 Task: Create a blank project AgileGator with privacy Public and default view as List and in the team Taskers . Create three sections in the project as To-Do, Doing and Done
Action: Mouse moved to (726, 451)
Screenshot: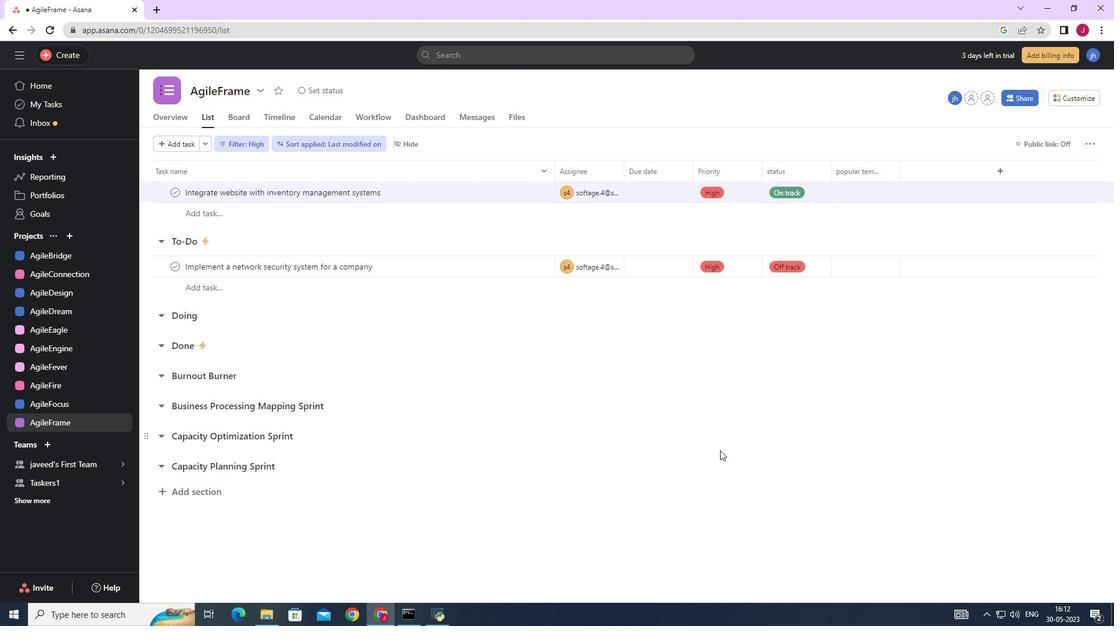 
Action: Mouse scrolled (726, 452) with delta (0, 0)
Screenshot: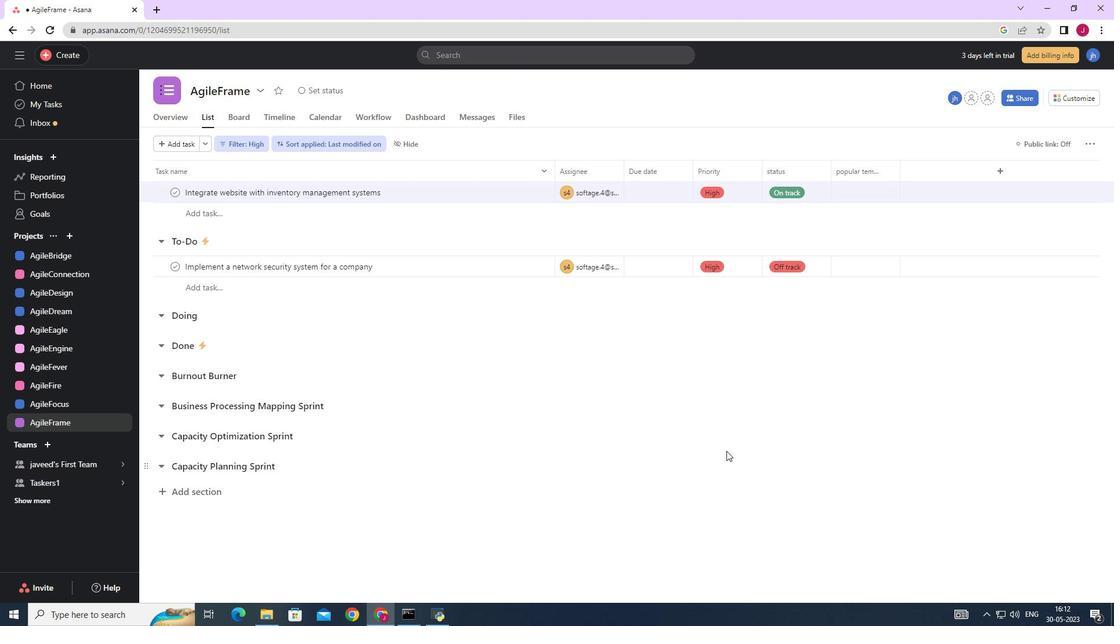 
Action: Mouse scrolled (726, 452) with delta (0, 0)
Screenshot: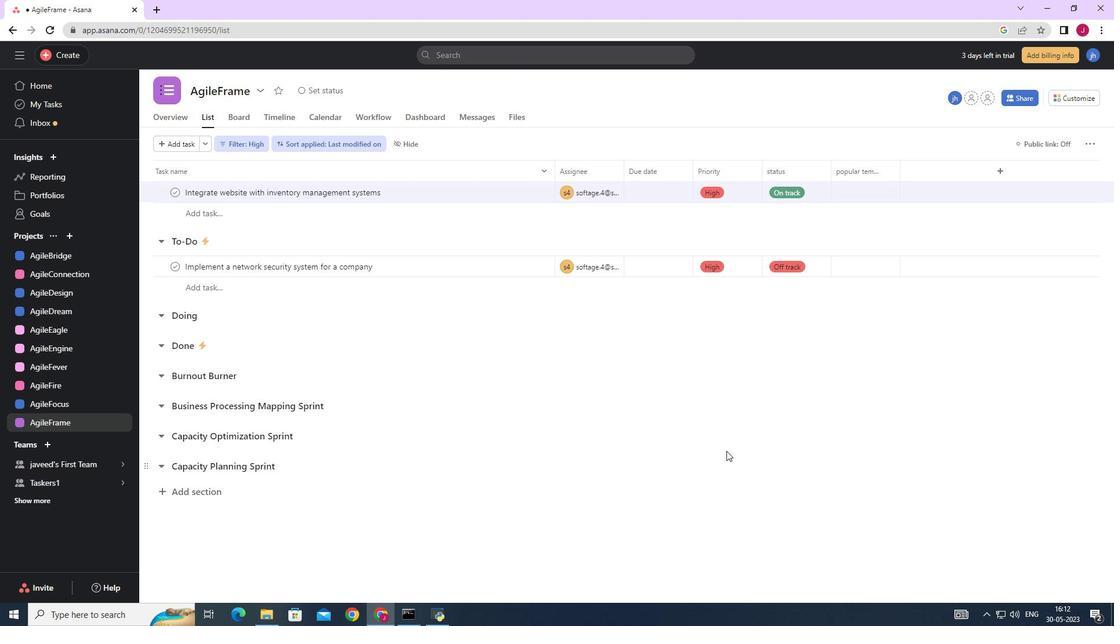 
Action: Mouse scrolled (726, 452) with delta (0, 0)
Screenshot: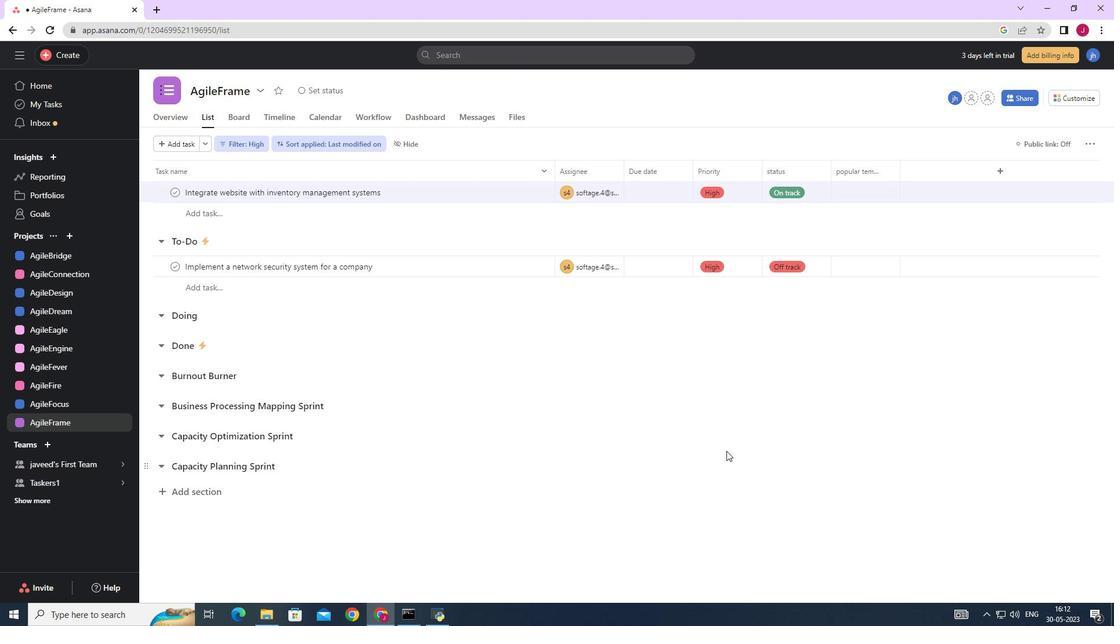 
Action: Mouse moved to (71, 236)
Screenshot: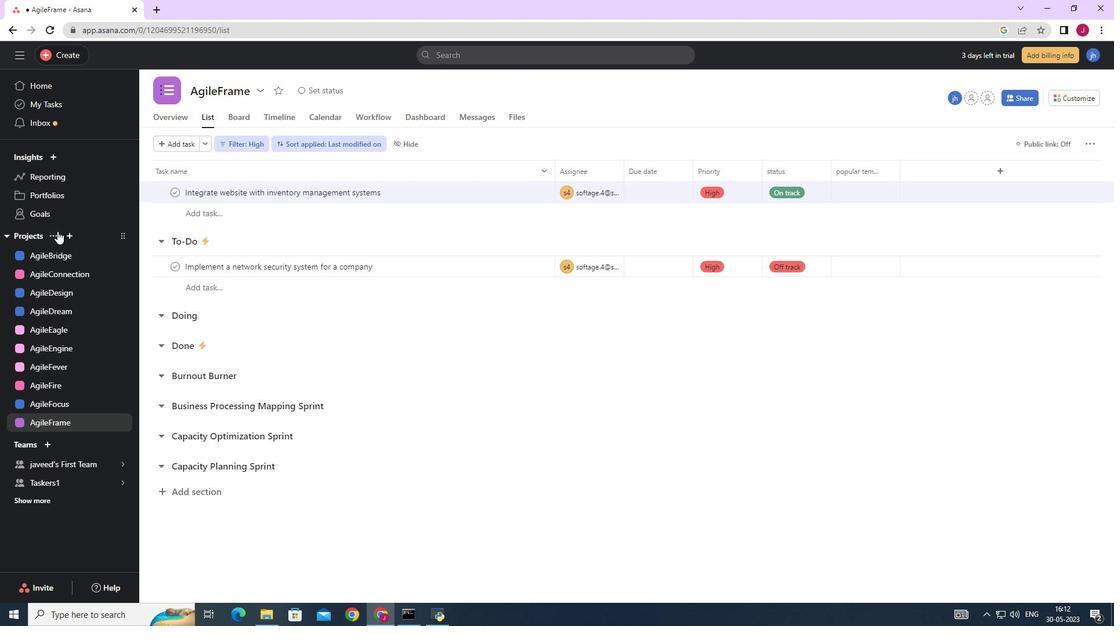 
Action: Mouse pressed left at (71, 236)
Screenshot: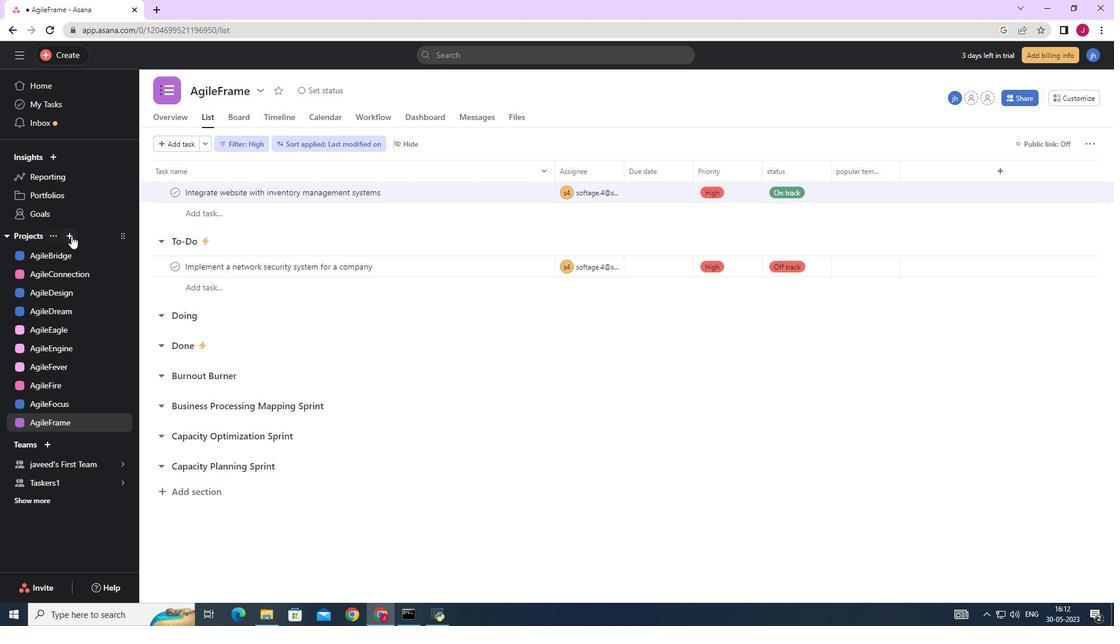
Action: Mouse moved to (103, 258)
Screenshot: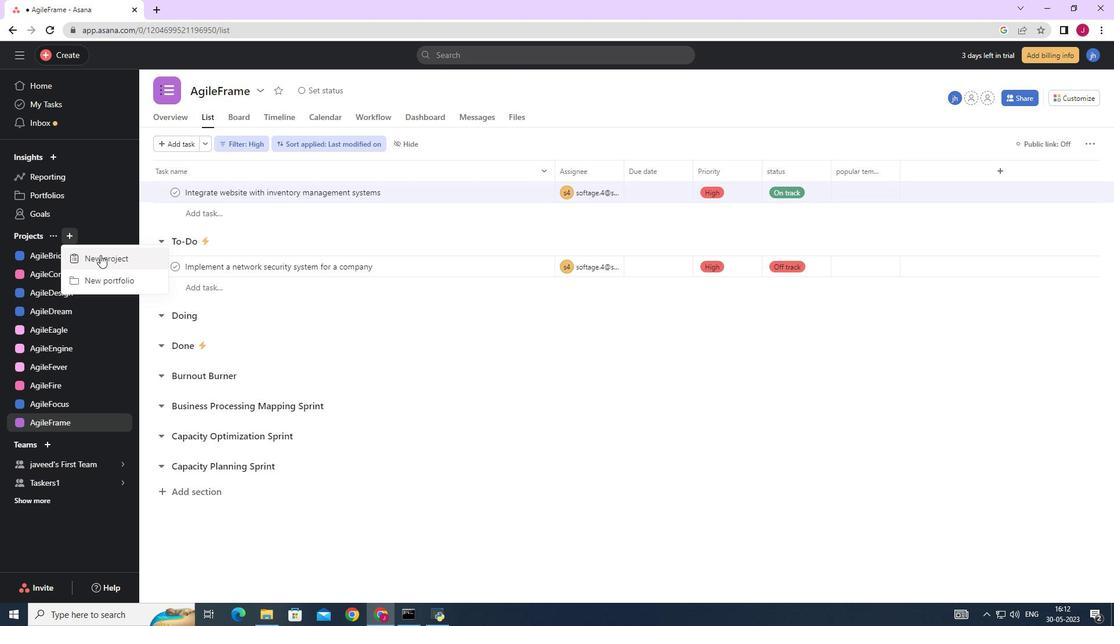 
Action: Mouse pressed left at (103, 258)
Screenshot: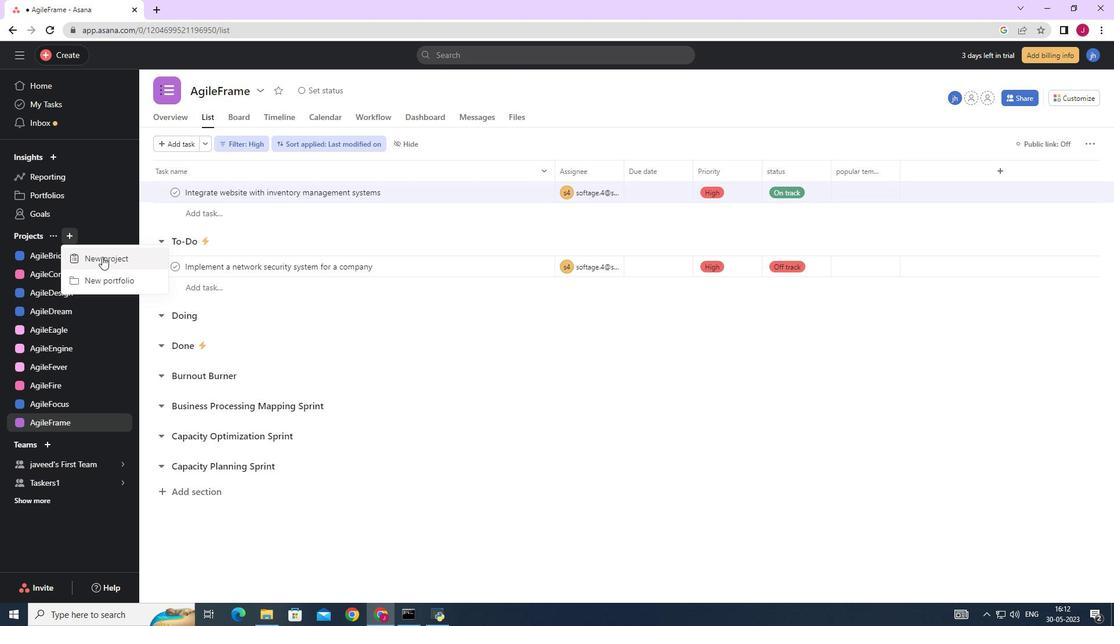 
Action: Mouse moved to (478, 243)
Screenshot: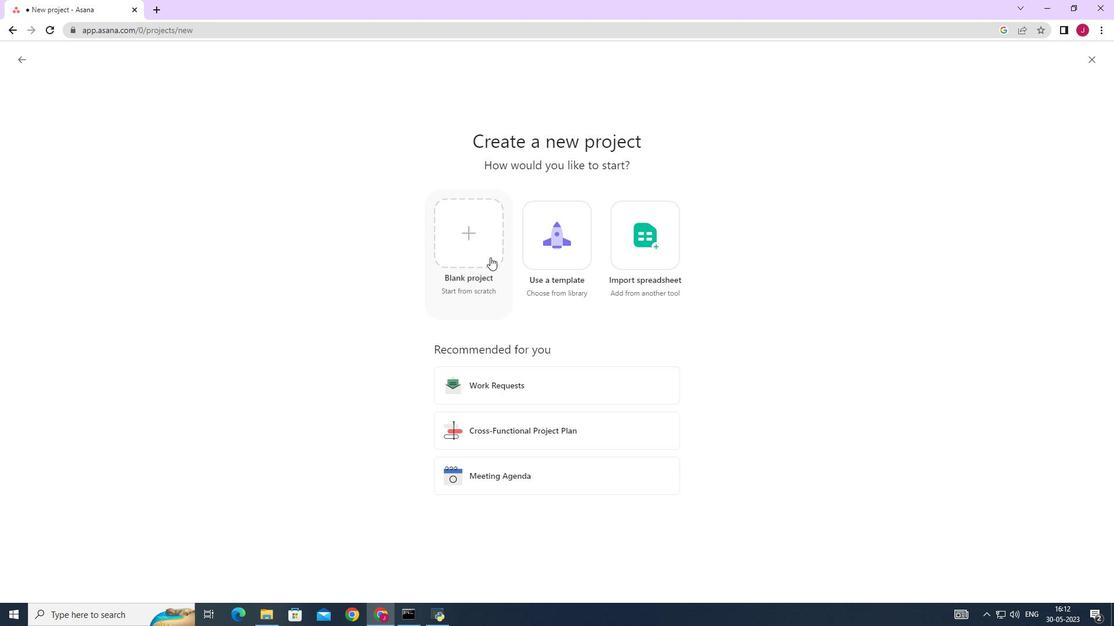 
Action: Mouse pressed left at (478, 243)
Screenshot: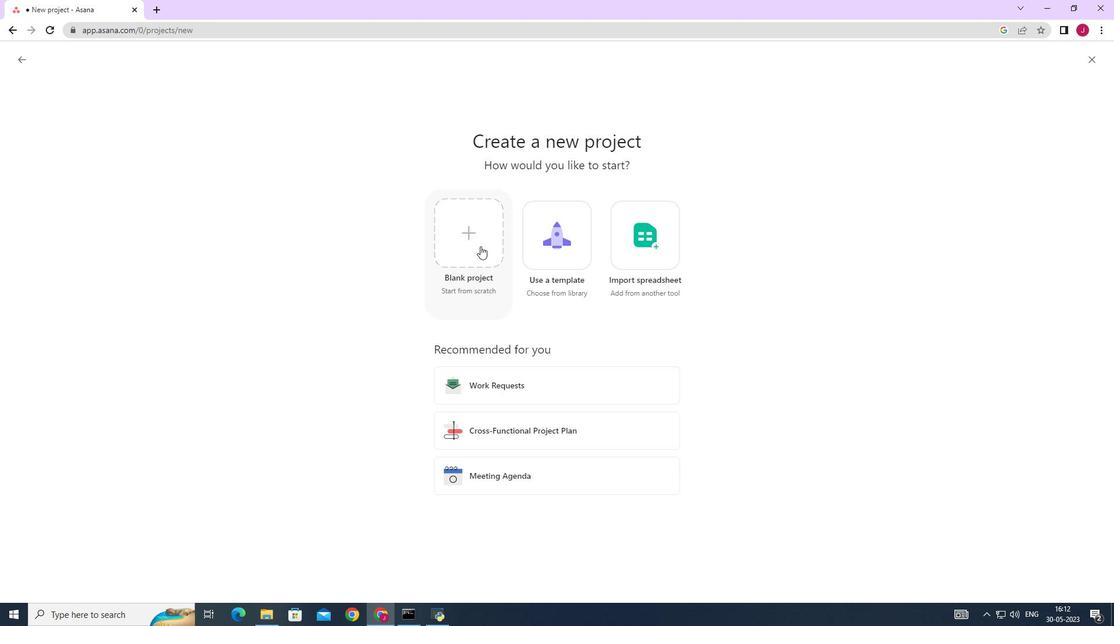 
Action: Mouse moved to (282, 146)
Screenshot: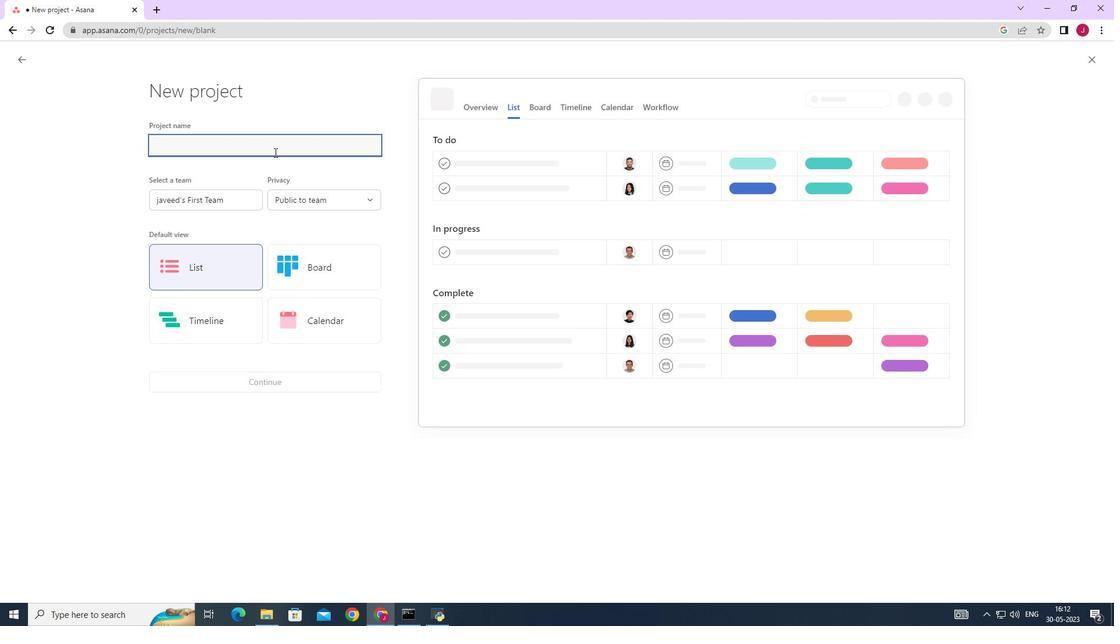 
Action: Mouse pressed left at (282, 146)
Screenshot: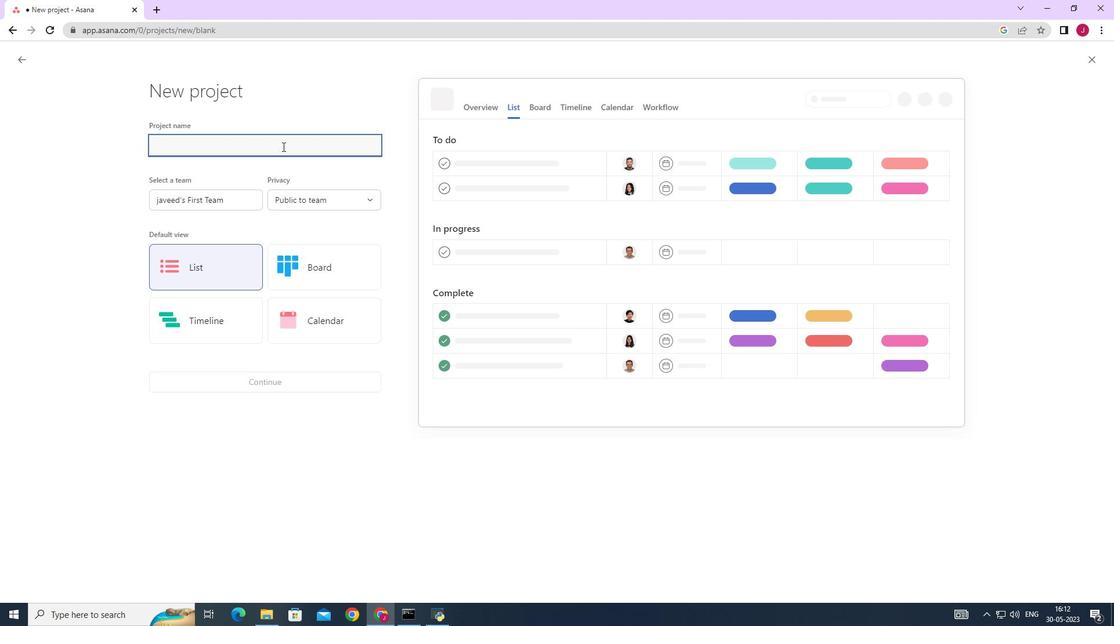 
Action: Key pressed <Key.caps_lock>A<Key.caps_lock>i<Key.backspace>gile<Key.caps_lock>G<Key.caps_lock>ator
Screenshot: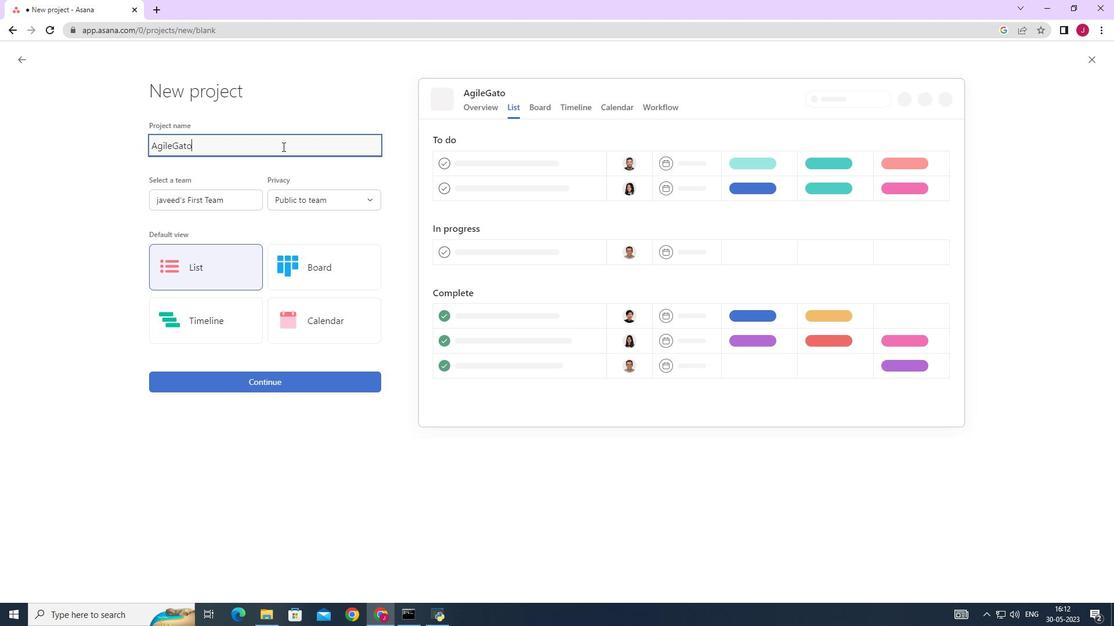
Action: Mouse moved to (249, 197)
Screenshot: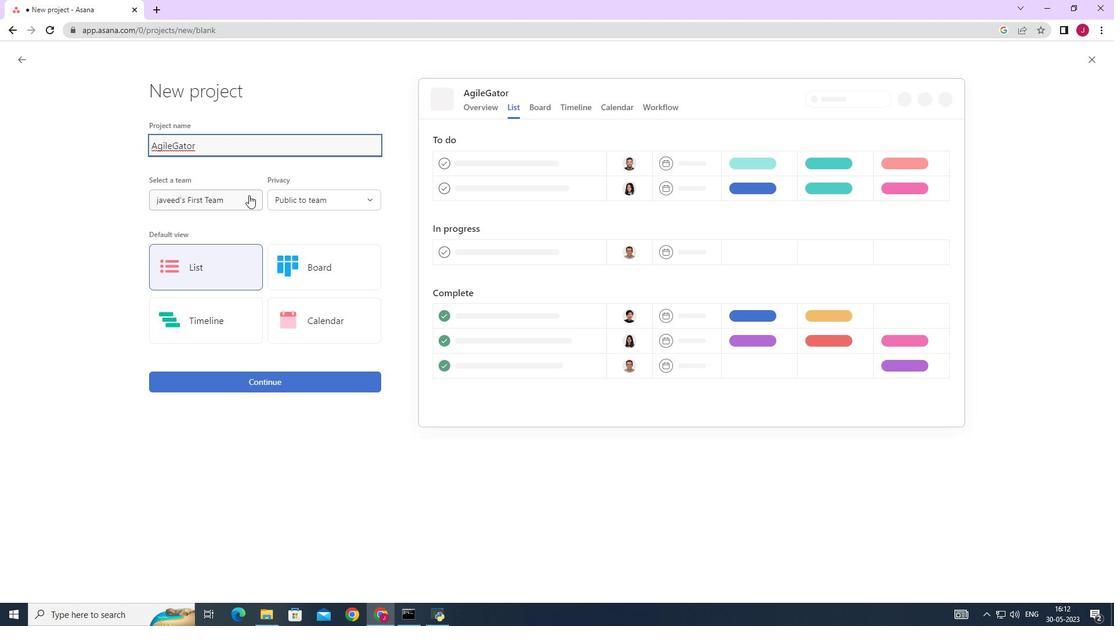
Action: Mouse pressed left at (249, 197)
Screenshot: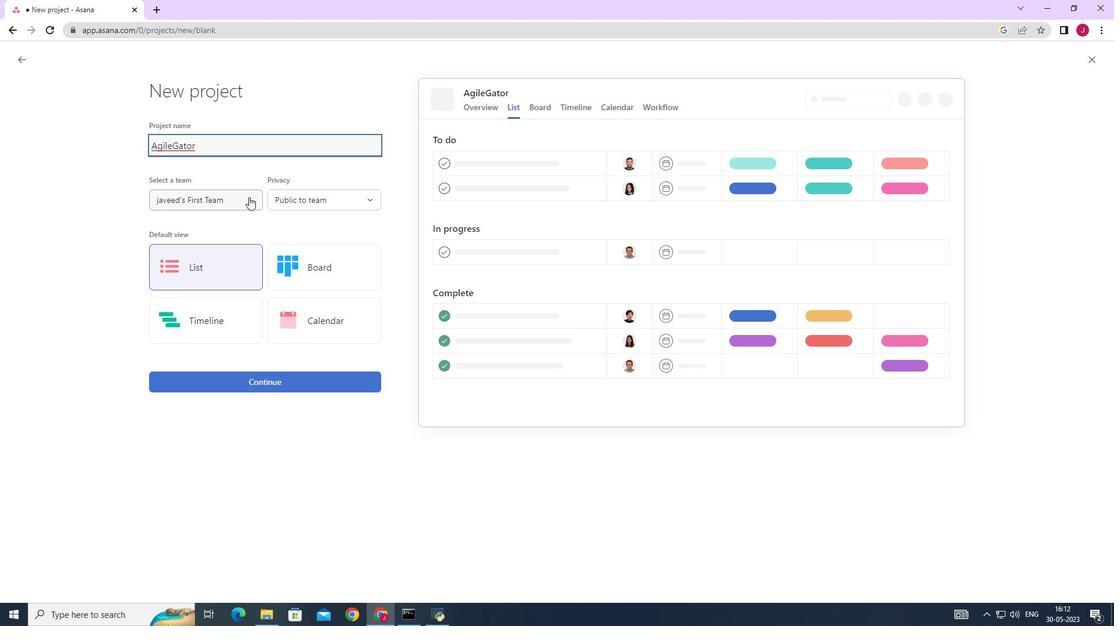 
Action: Mouse moved to (218, 247)
Screenshot: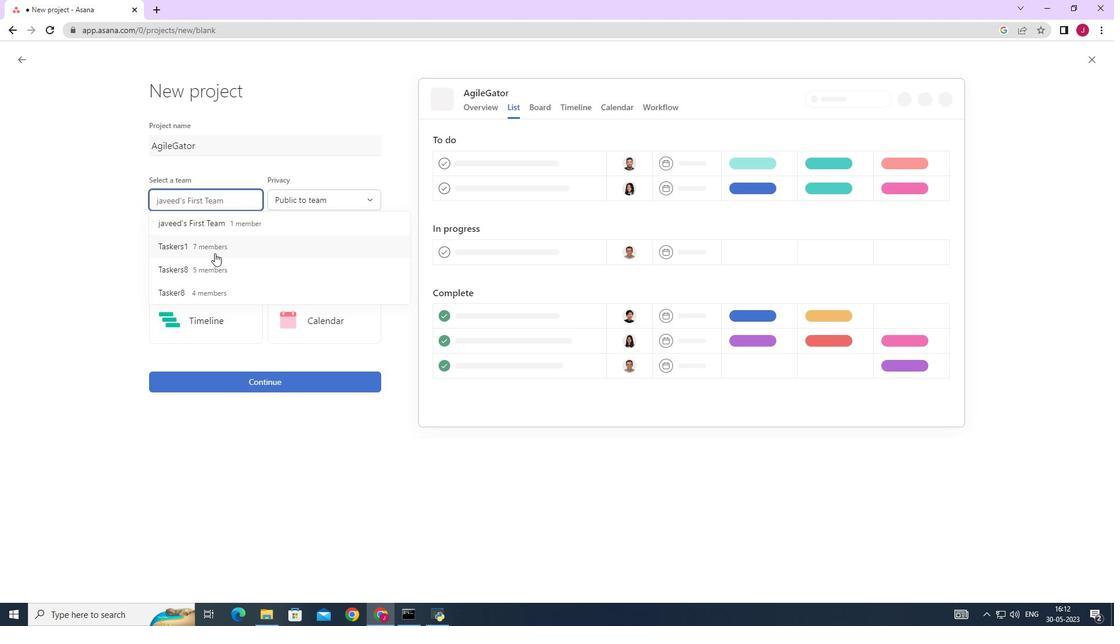 
Action: Mouse pressed left at (218, 247)
Screenshot: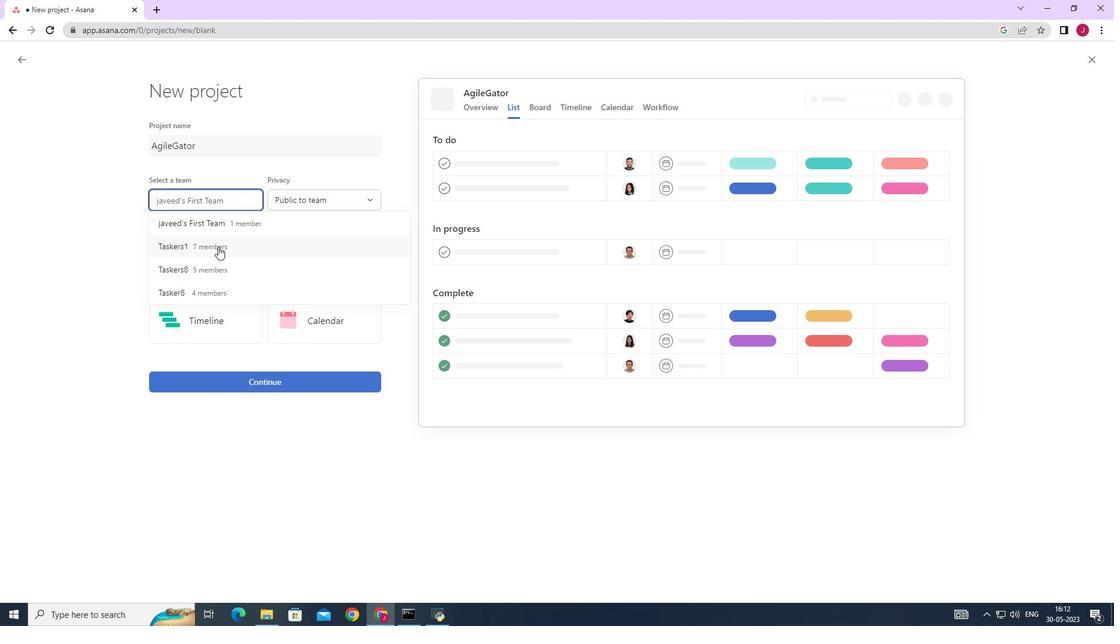 
Action: Mouse moved to (334, 199)
Screenshot: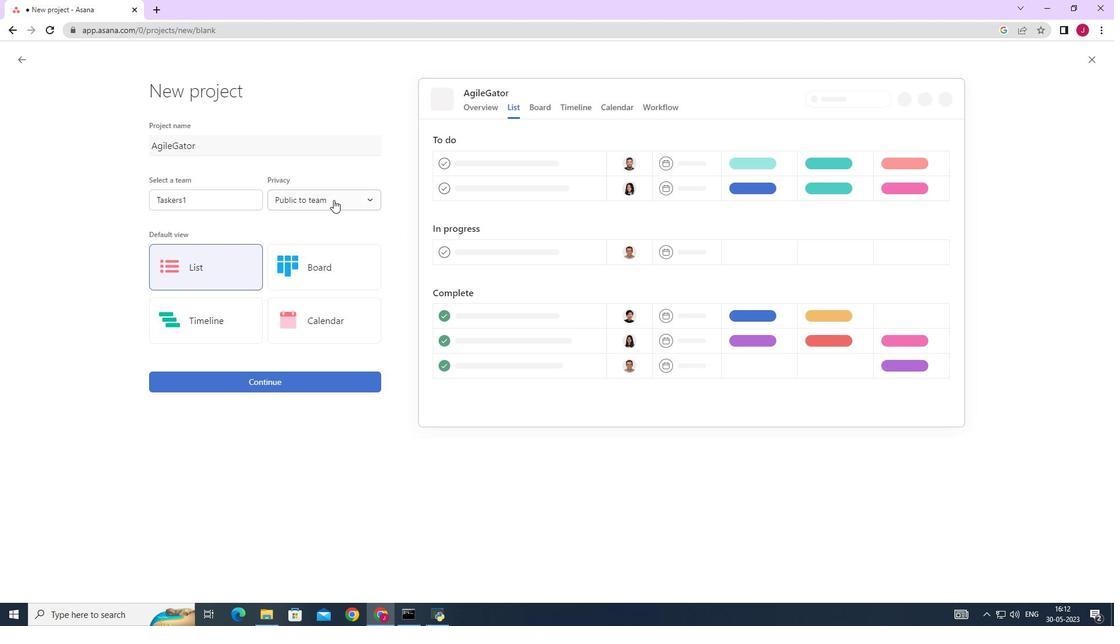 
Action: Mouse pressed left at (334, 199)
Screenshot: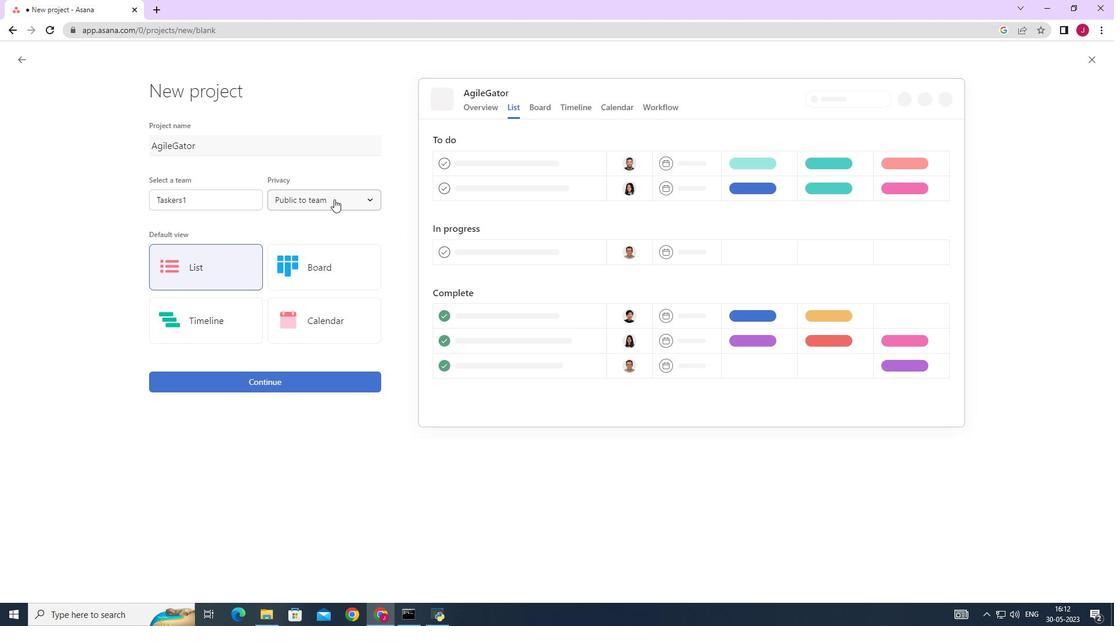
Action: Mouse moved to (222, 254)
Screenshot: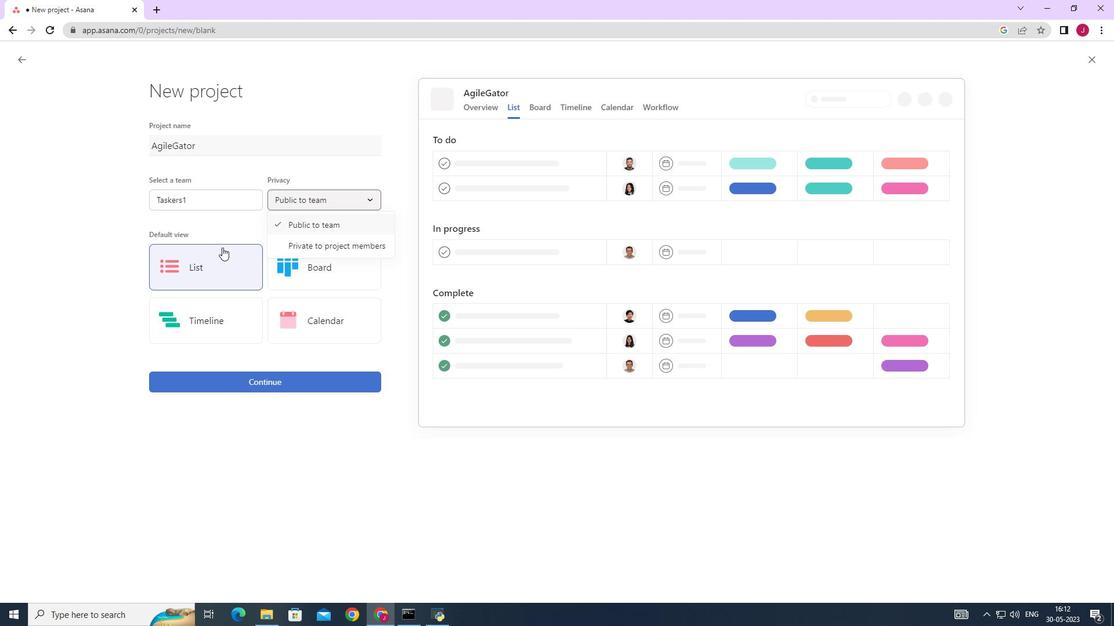 
Action: Mouse pressed left at (222, 254)
Screenshot: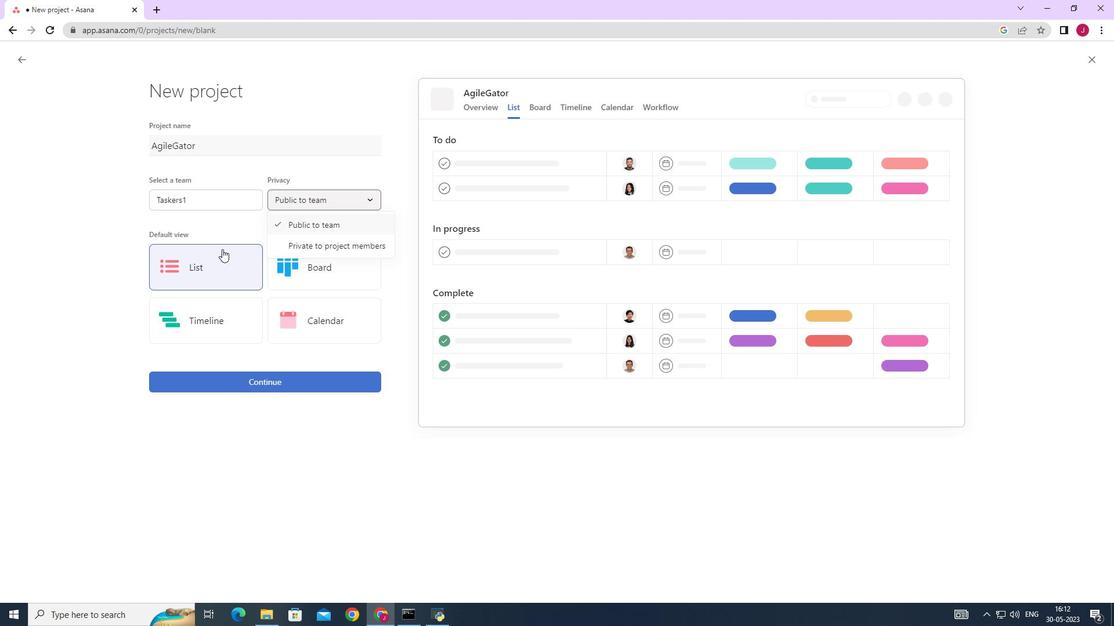
Action: Mouse moved to (269, 379)
Screenshot: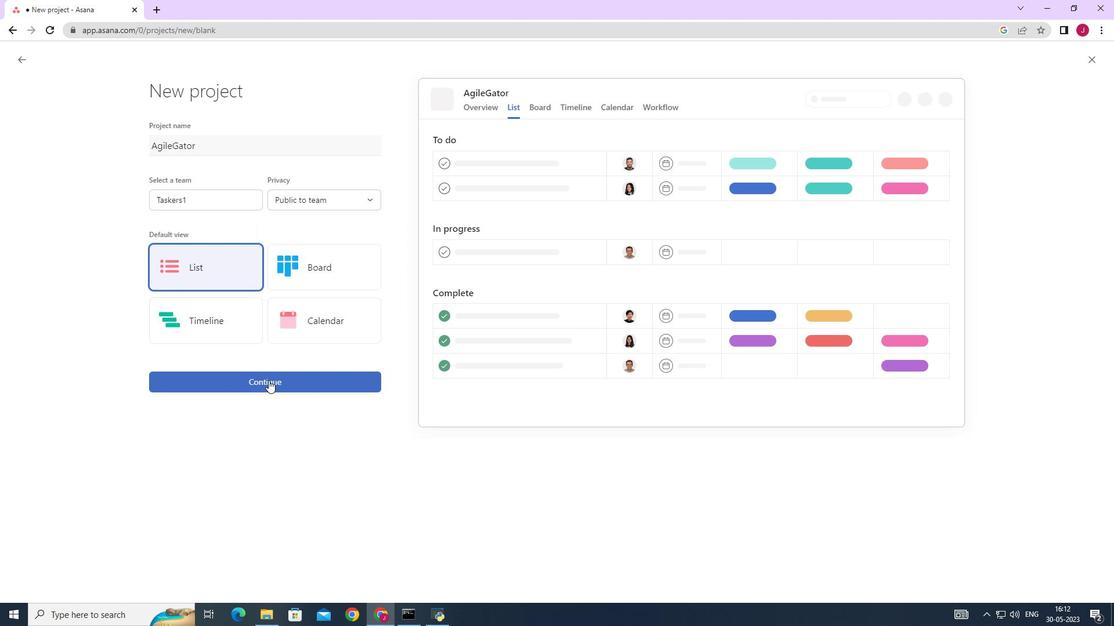 
Action: Mouse pressed left at (269, 379)
Screenshot: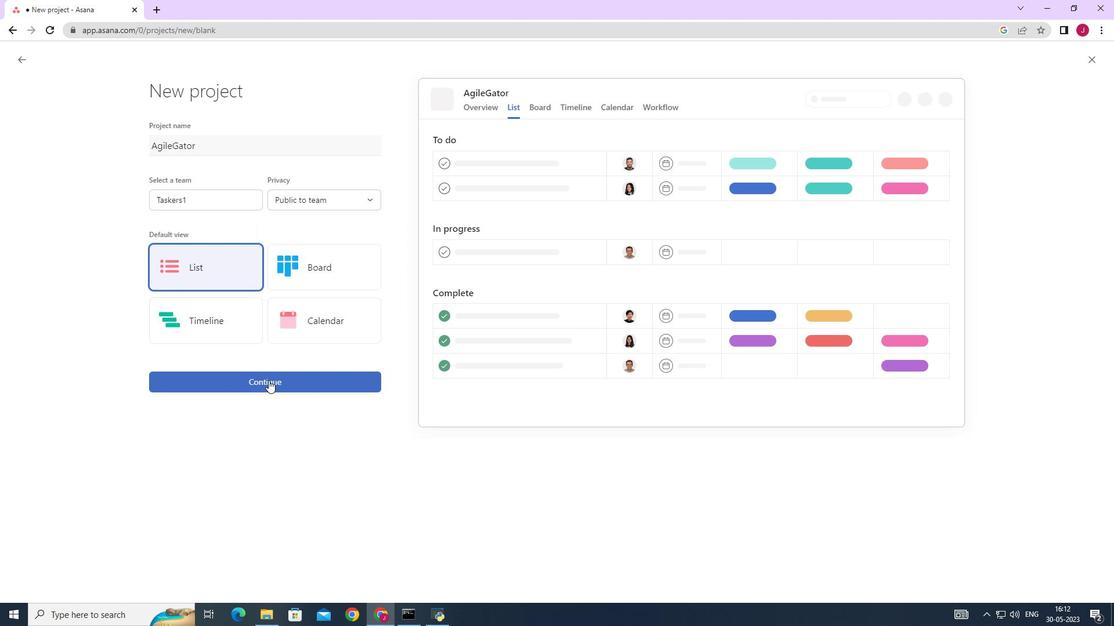 
Action: Mouse moved to (318, 314)
Screenshot: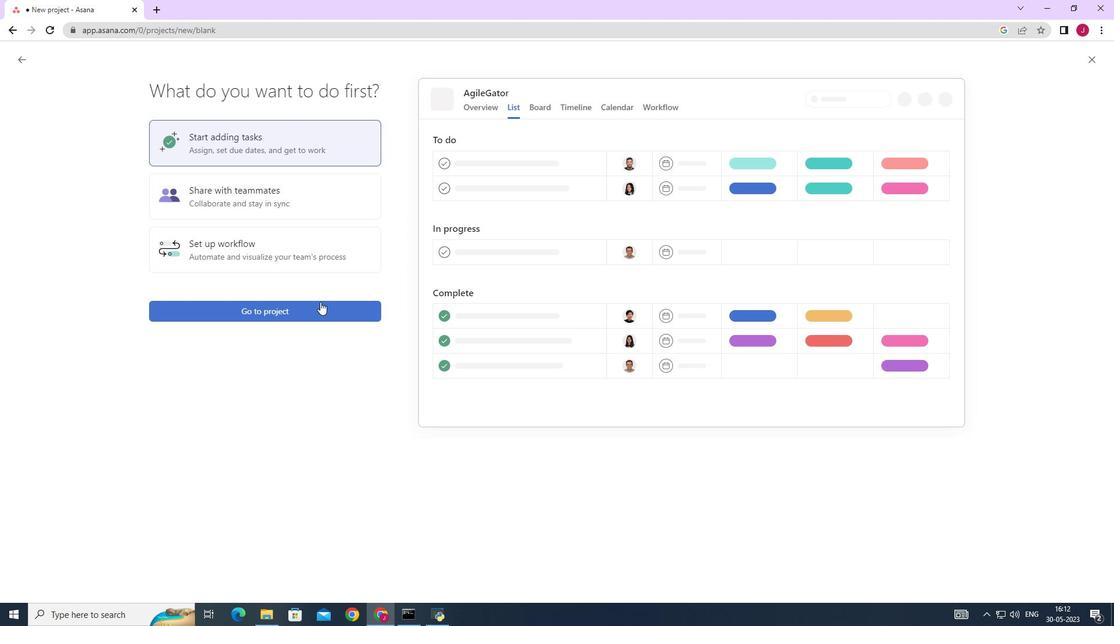 
Action: Mouse pressed left at (318, 314)
Screenshot: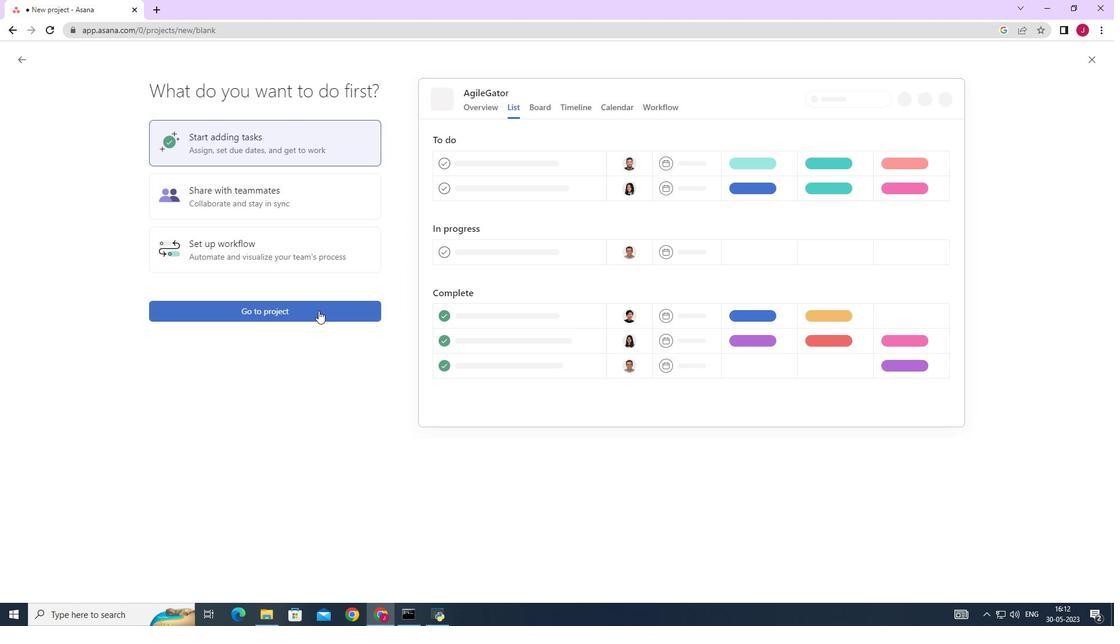 
Action: Mouse moved to (200, 253)
Screenshot: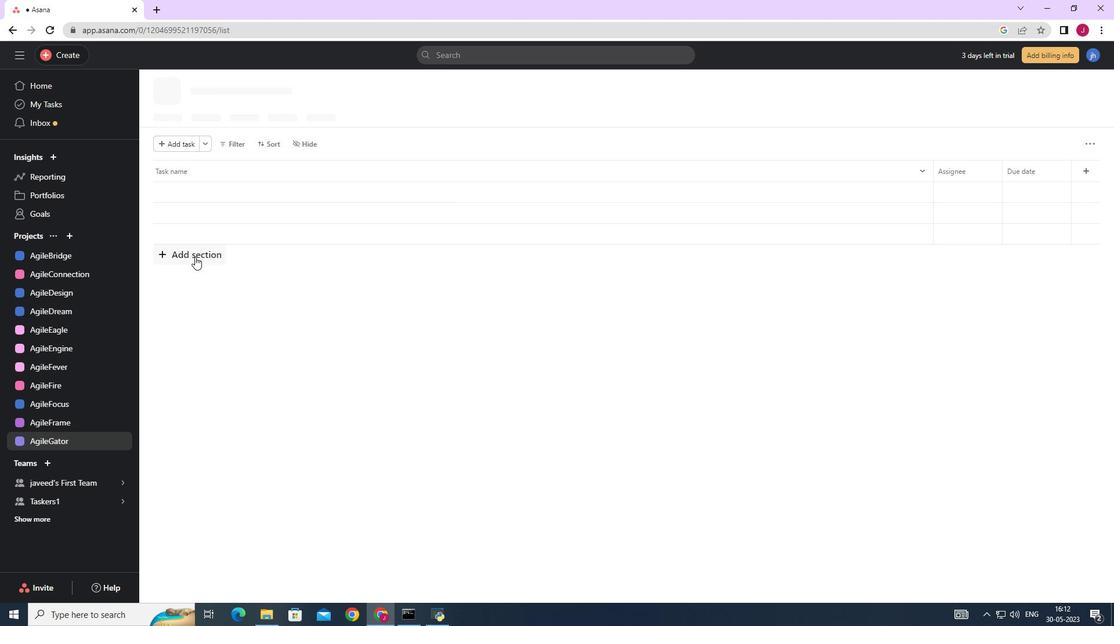 
Action: Mouse pressed left at (200, 253)
Screenshot: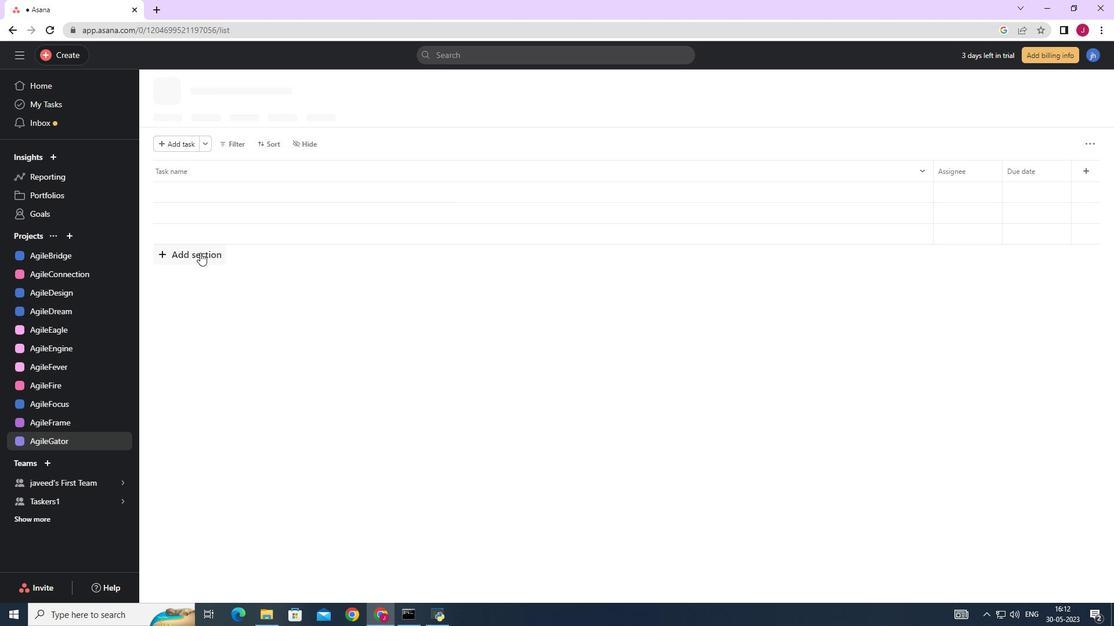 
Action: Key pressed <Key.caps_lock>TO<Key.caps_lock><Key.backspace><Key.caps_lock><Key.caps_lock>o-<Key.caps_lock>DO<Key.backspace><Key.caps_lock>0<Key.backspace>o
Screenshot: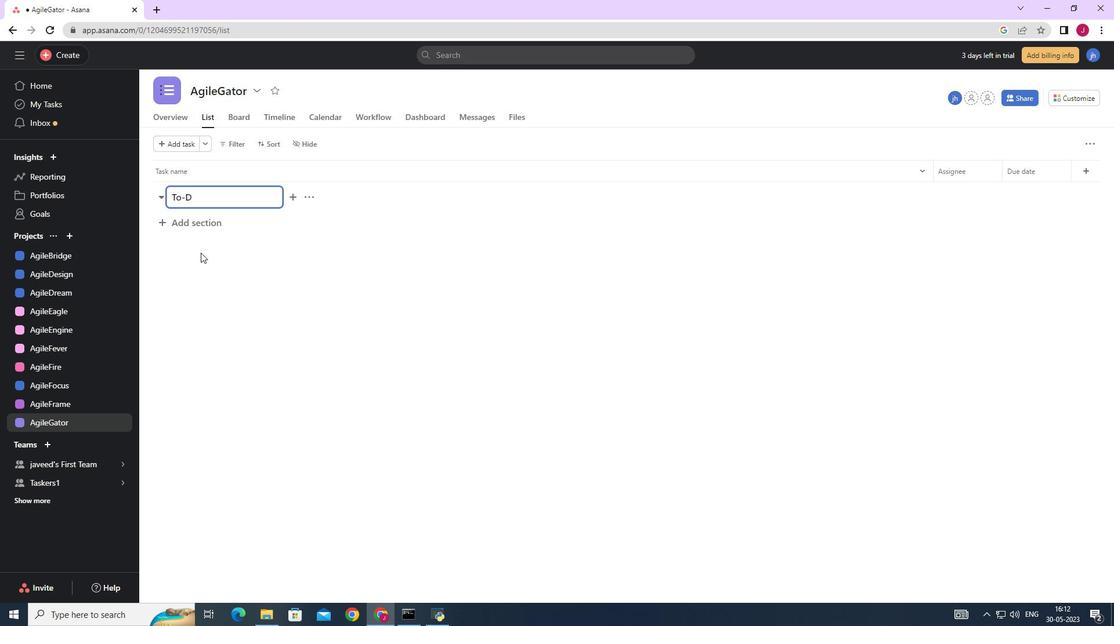 
Action: Mouse moved to (188, 226)
Screenshot: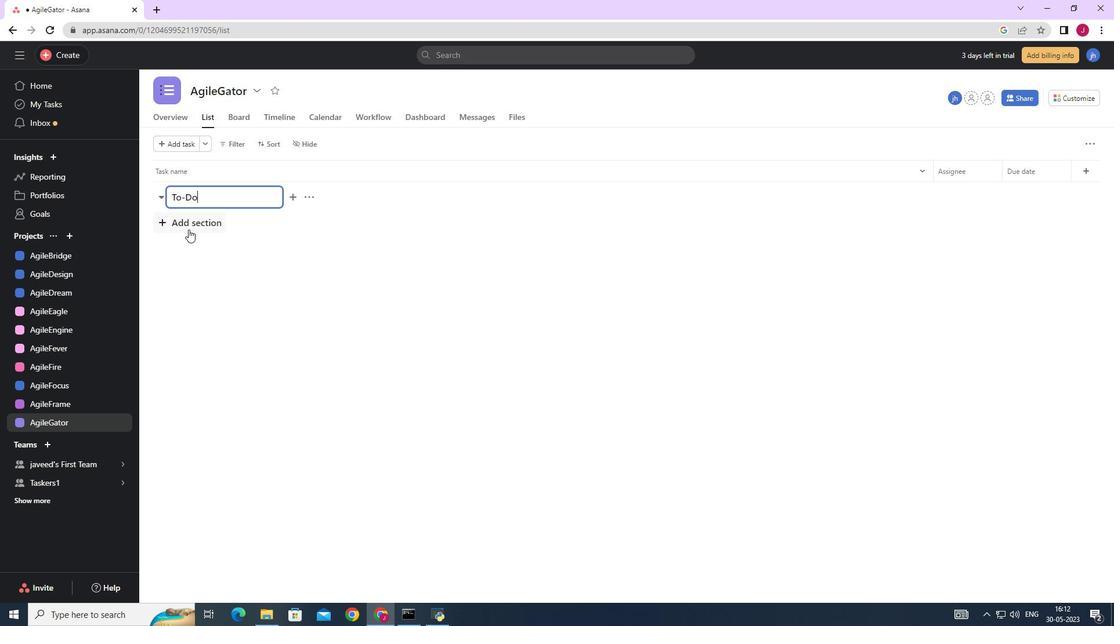 
Action: Mouse pressed left at (188, 226)
Screenshot: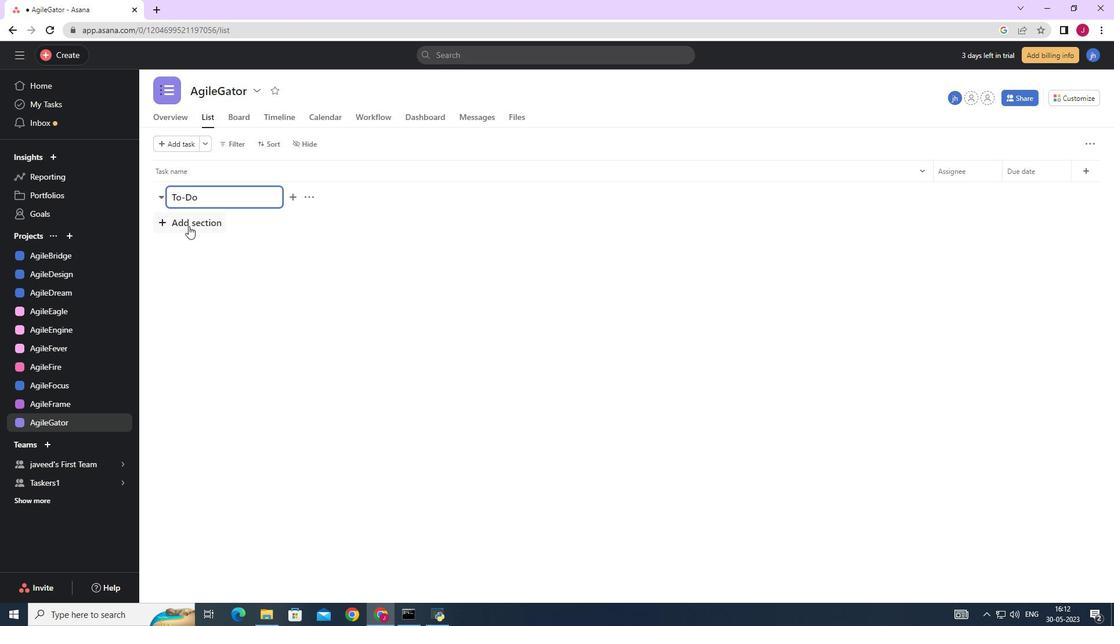 
Action: Mouse moved to (189, 222)
Screenshot: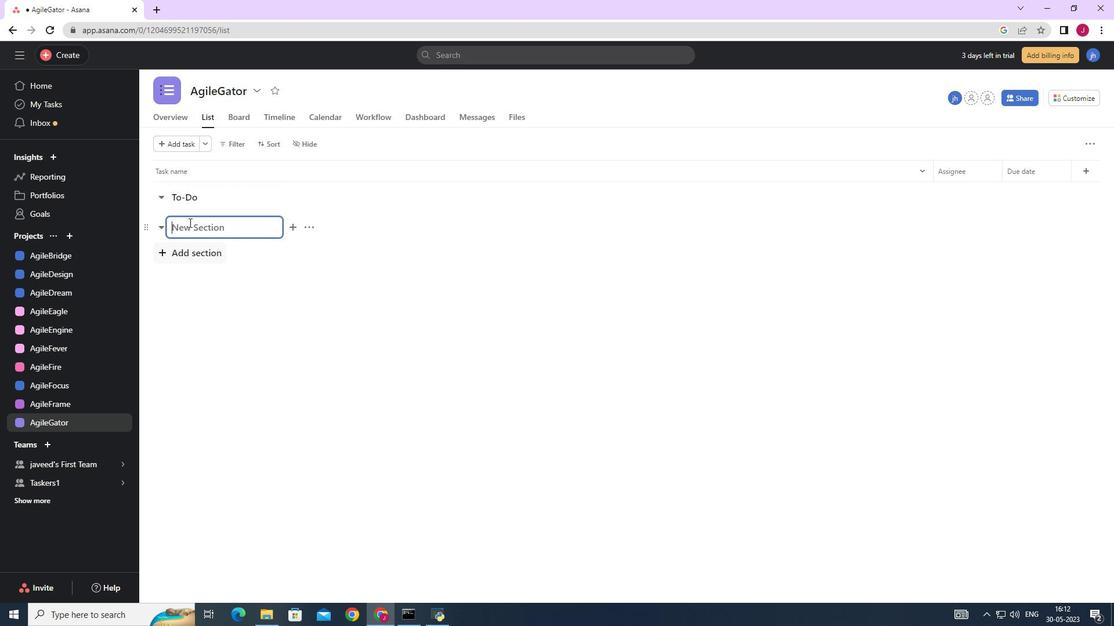 
Action: Key pressed <Key.caps_lock>D<Key.caps_lock>oing
Screenshot: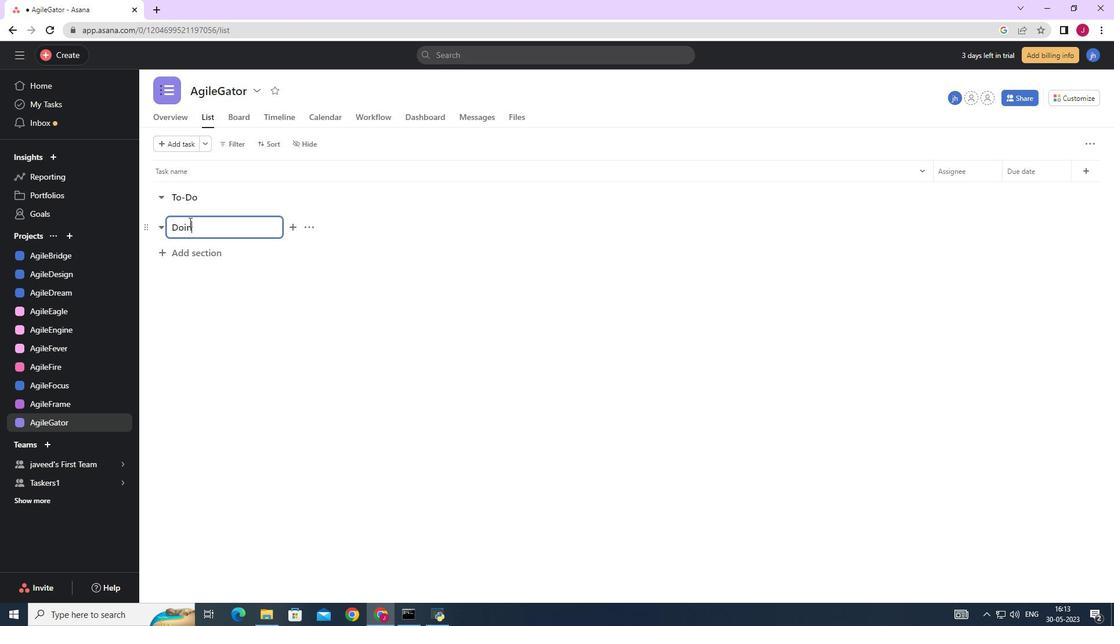 
Action: Mouse moved to (200, 254)
Screenshot: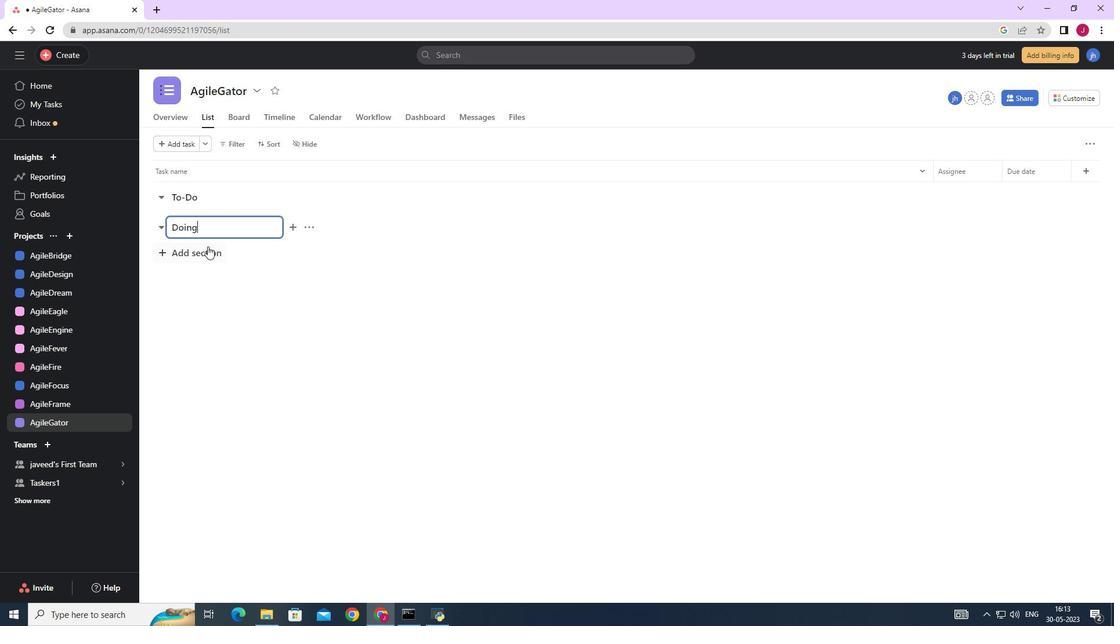 
Action: Mouse pressed left at (200, 254)
Screenshot: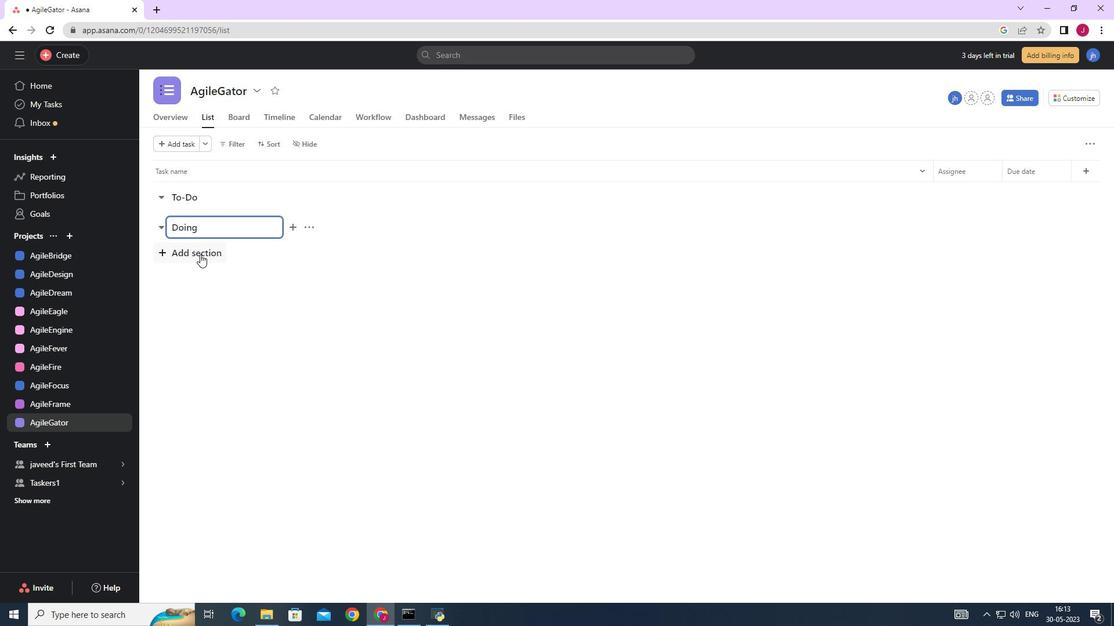 
Action: Key pressed <Key.caps_lock>D<Key.caps_lock>one
Screenshot: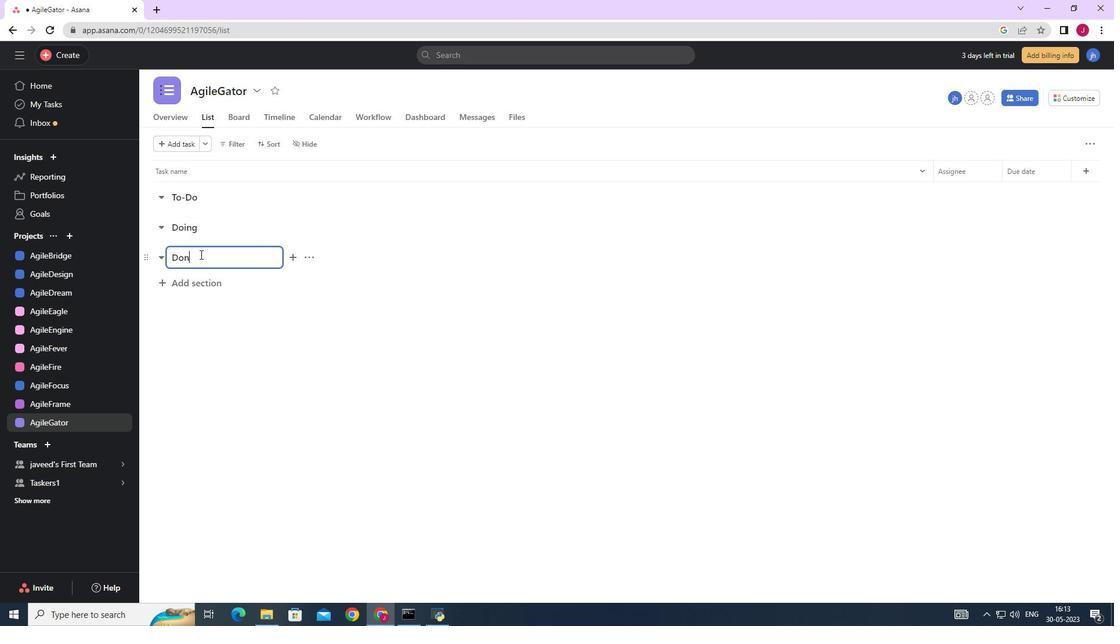 
Action: Mouse moved to (219, 285)
Screenshot: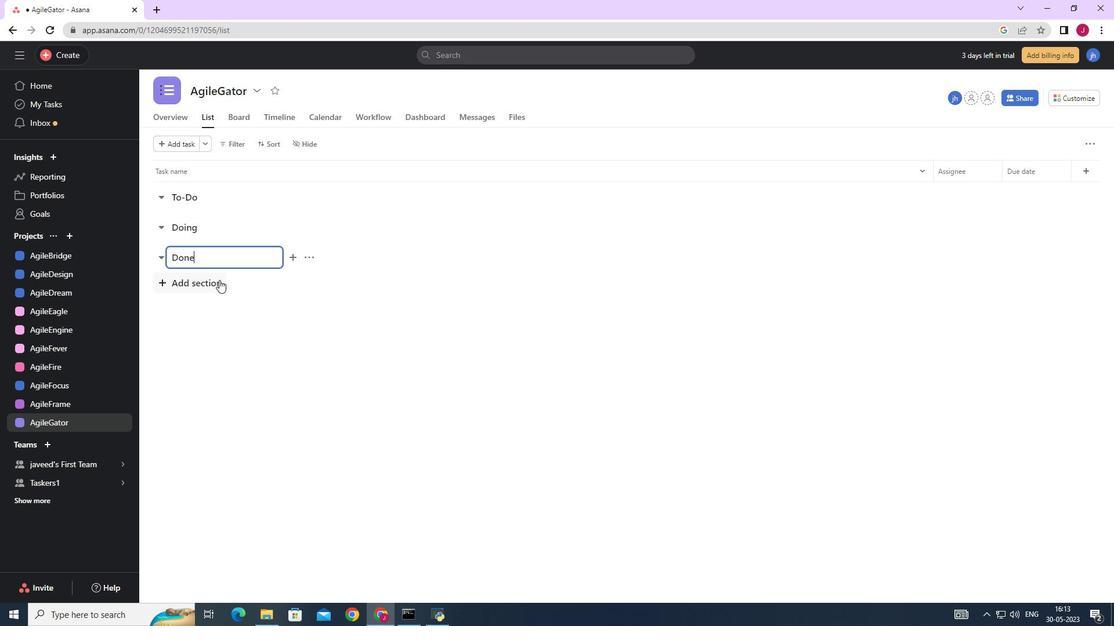 
Action: Mouse pressed left at (219, 285)
Screenshot: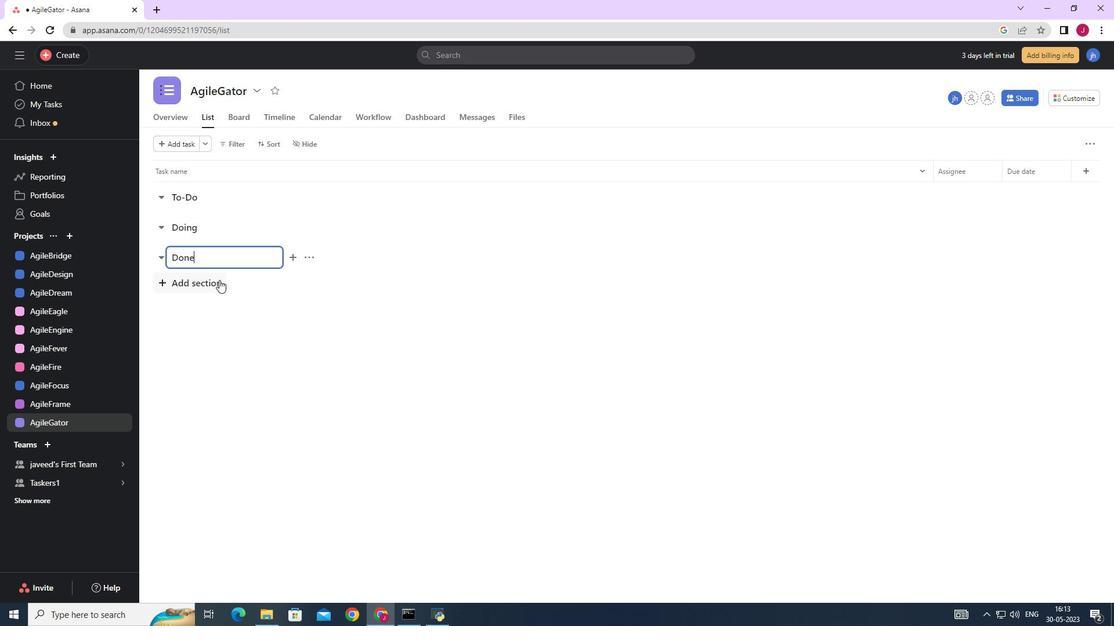 
Action: Mouse moved to (189, 294)
Screenshot: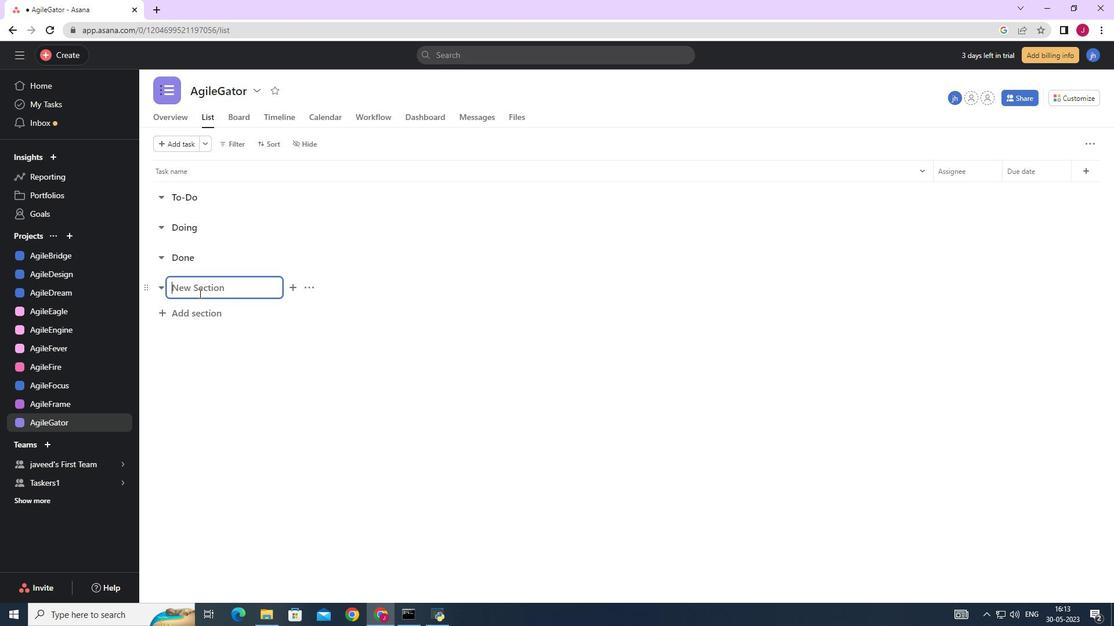 
